 Task: Create a new view control for the user
Action: Mouse scrolled (169, 242) with delta (0, 0)
Screenshot: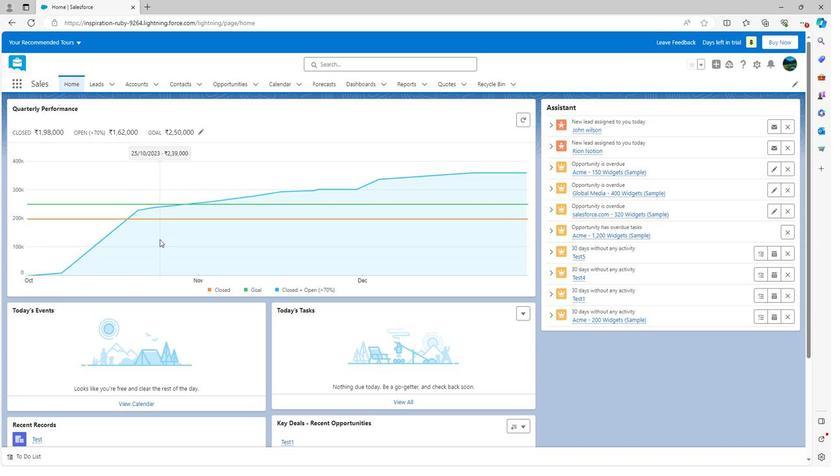 
Action: Mouse scrolled (169, 242) with delta (0, 0)
Screenshot: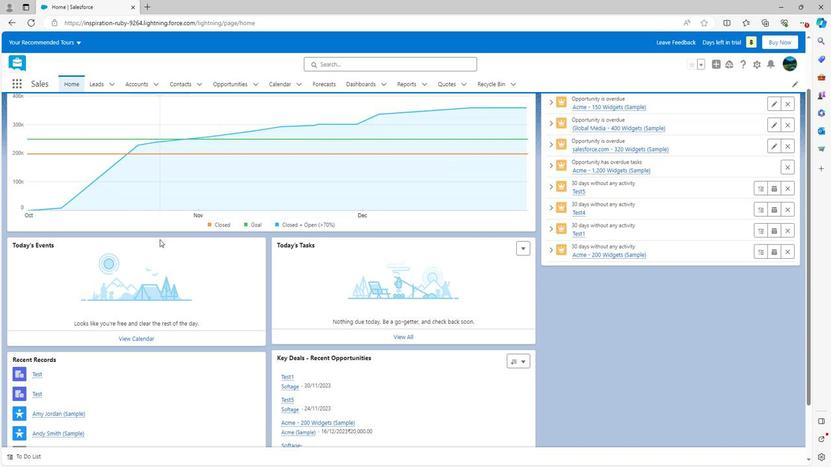 
Action: Mouse scrolled (169, 242) with delta (0, 0)
Screenshot: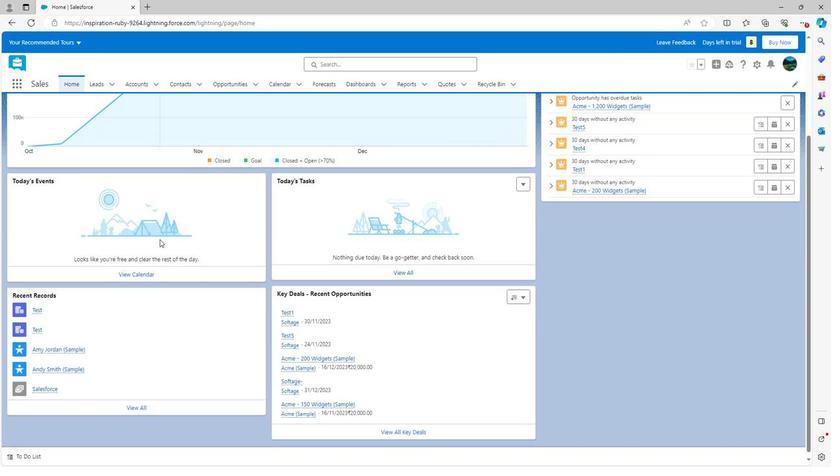 
Action: Mouse scrolled (169, 243) with delta (0, 0)
Screenshot: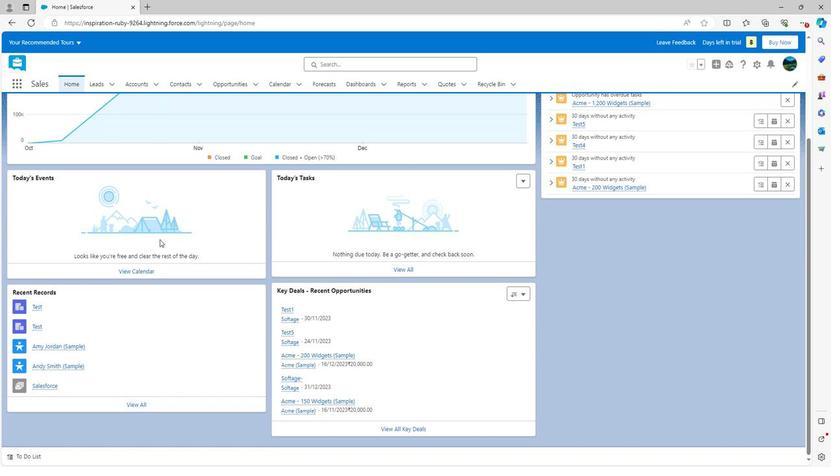 
Action: Mouse scrolled (169, 243) with delta (0, 0)
Screenshot: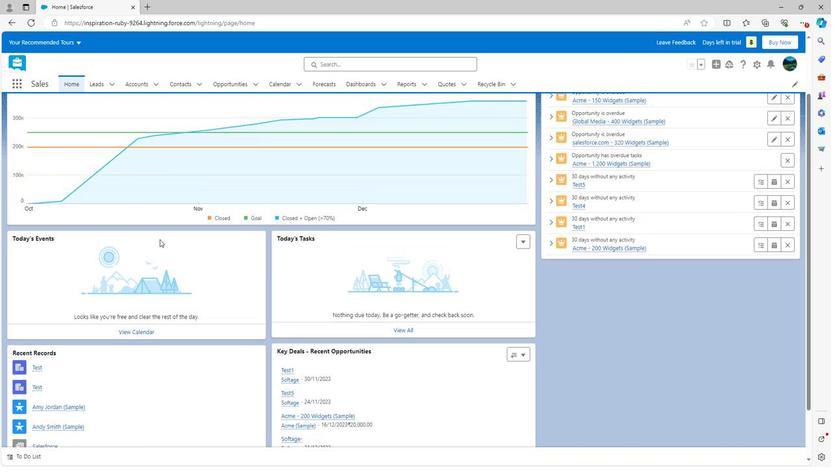 
Action: Mouse scrolled (169, 243) with delta (0, 0)
Screenshot: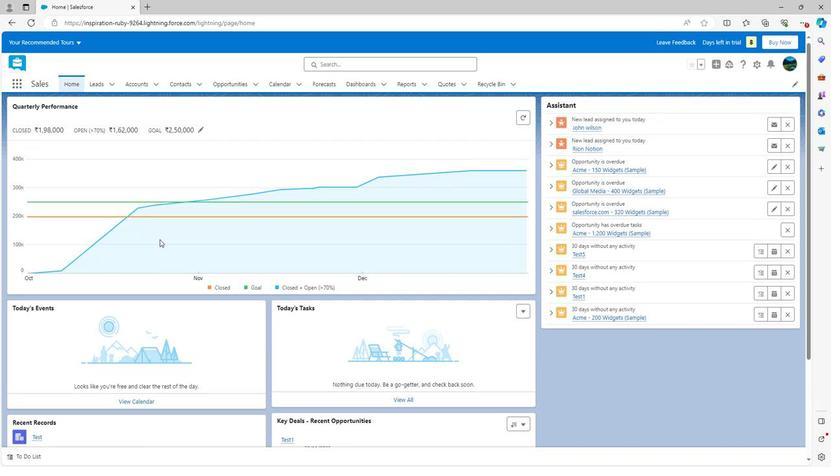 
Action: Mouse scrolled (169, 243) with delta (0, 0)
Screenshot: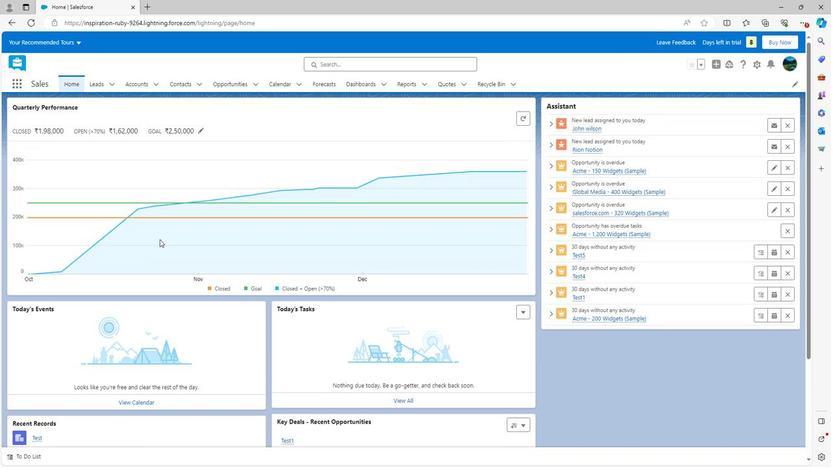 
Action: Mouse moved to (143, 88)
Screenshot: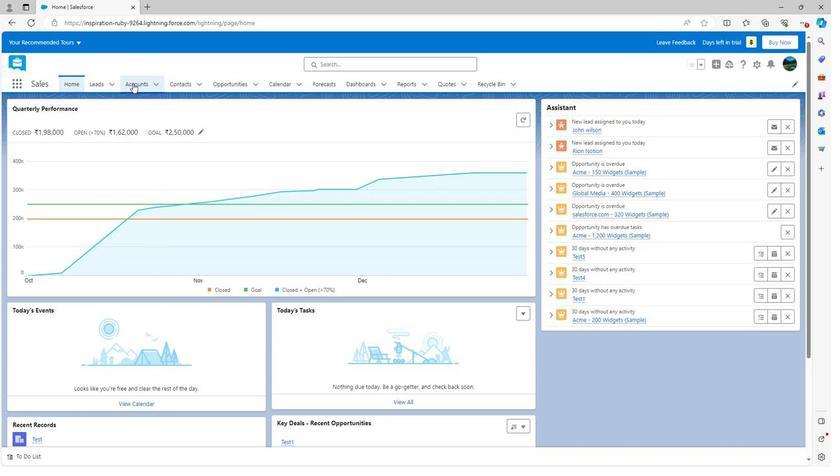 
Action: Mouse pressed left at (143, 88)
Screenshot: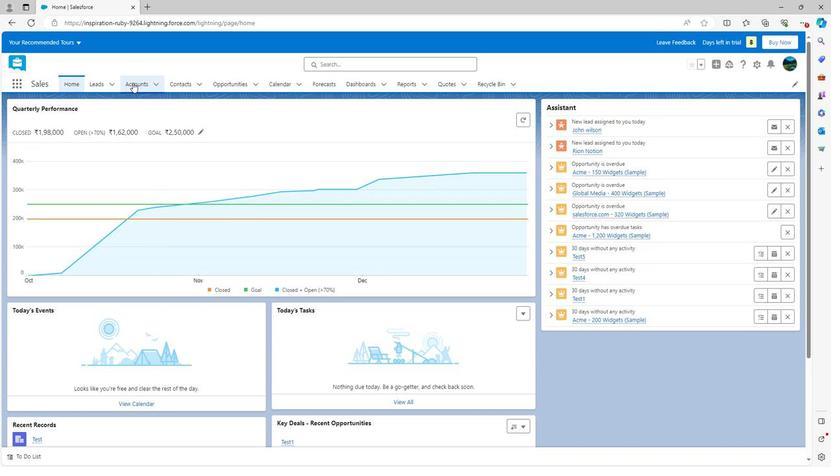 
Action: Mouse moved to (715, 132)
Screenshot: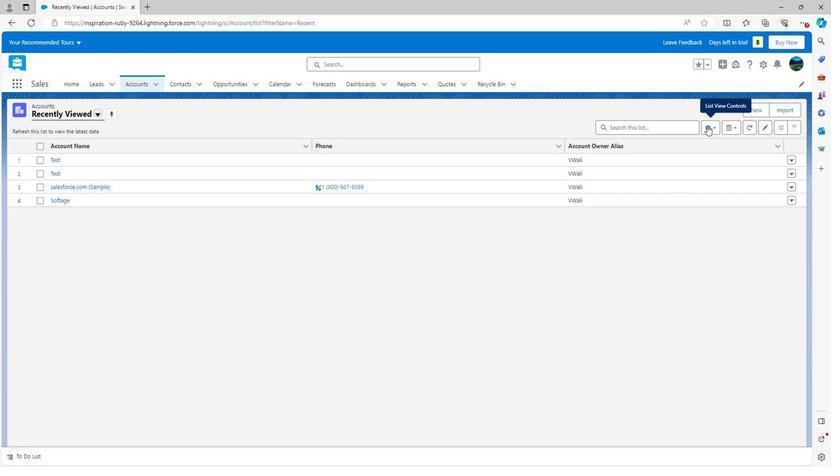 
Action: Mouse pressed left at (715, 132)
Screenshot: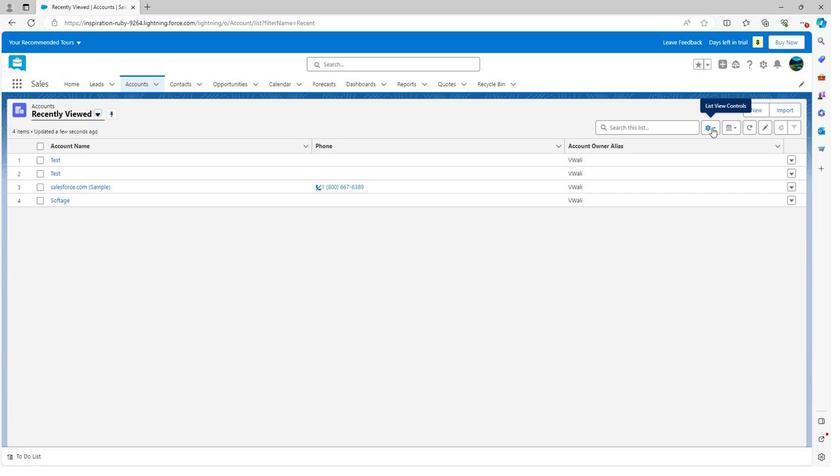 
Action: Mouse moved to (670, 165)
Screenshot: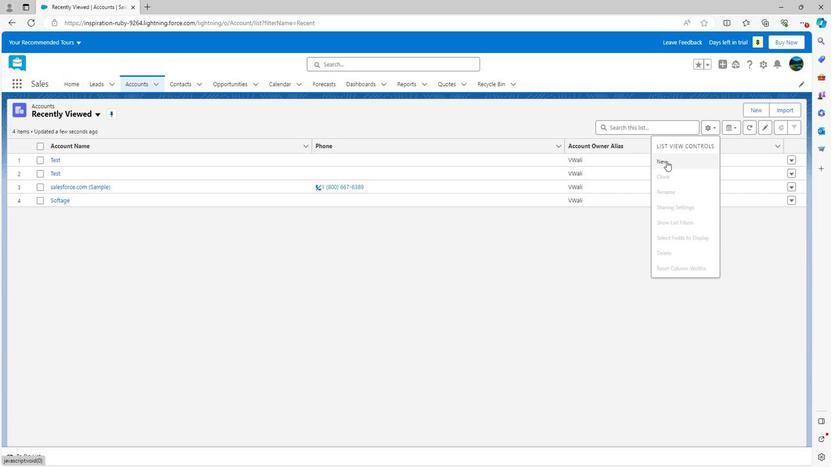 
Action: Mouse pressed left at (670, 165)
Screenshot: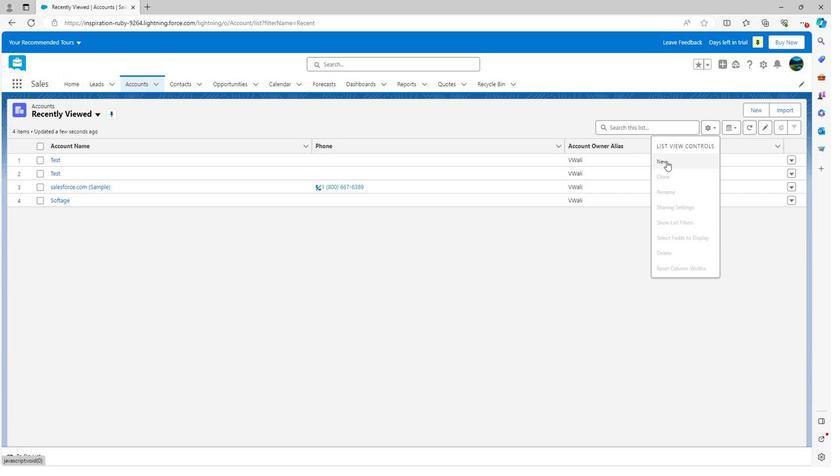
Action: Mouse moved to (341, 203)
Screenshot: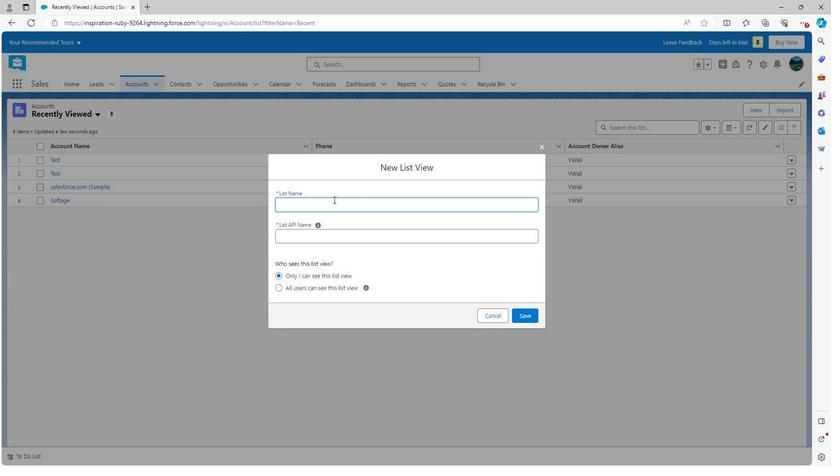 
Action: Key pressed <Key.shift><Key.shift><Key.shift><Key.shift><Key.shift><Key.shift><Key.shift>Ts<Key.backspace>est
Screenshot: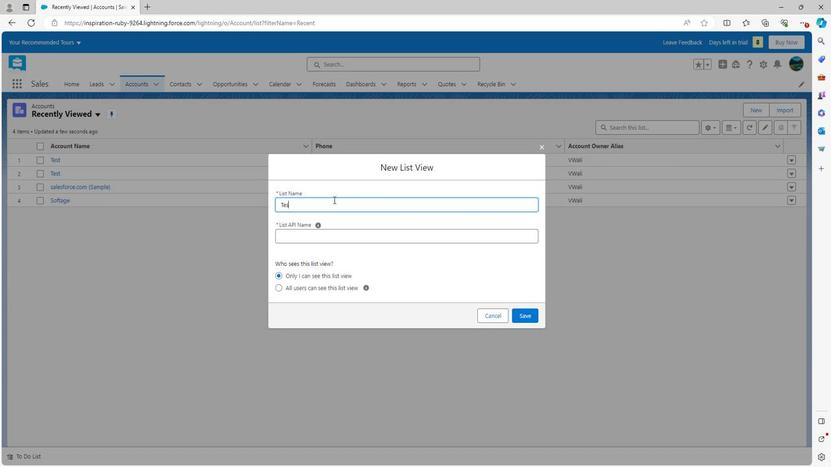 
Action: Mouse moved to (350, 223)
Screenshot: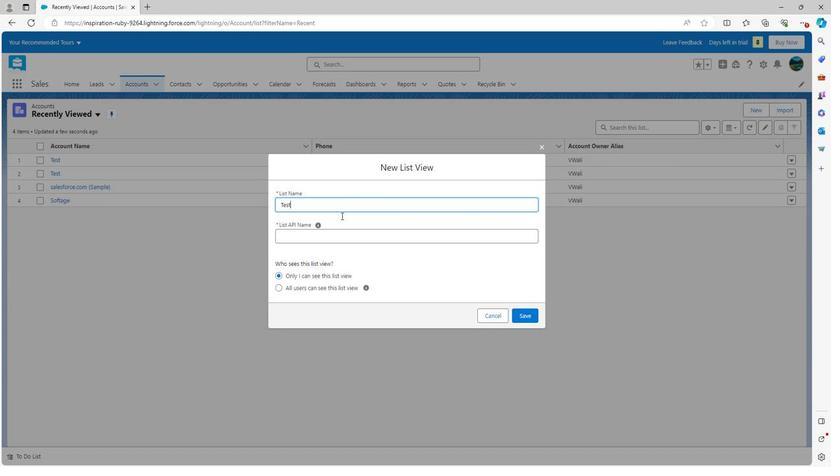 
Action: Mouse pressed left at (350, 223)
Screenshot: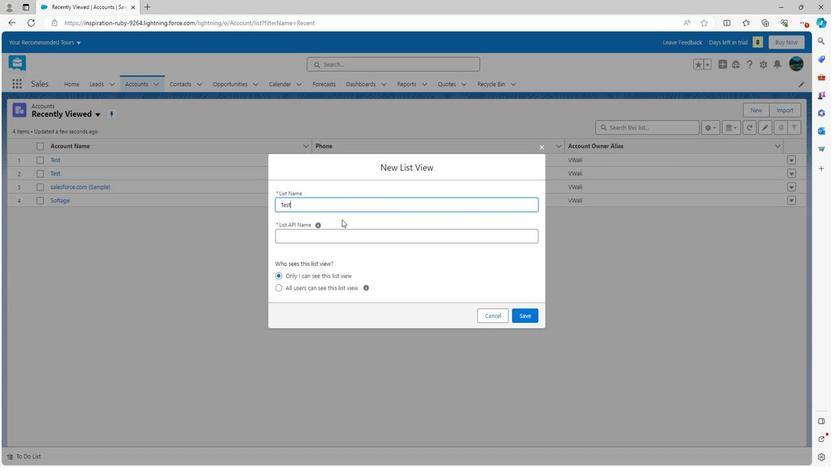 
Action: Mouse moved to (531, 316)
Screenshot: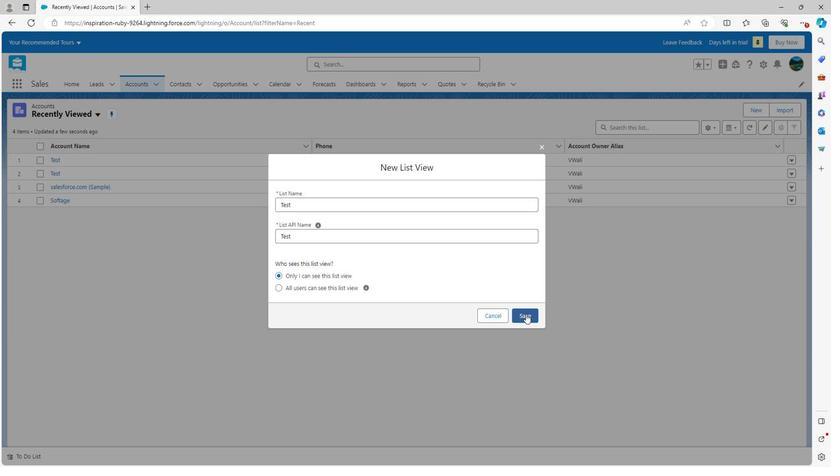 
Action: Mouse pressed left at (531, 316)
Screenshot: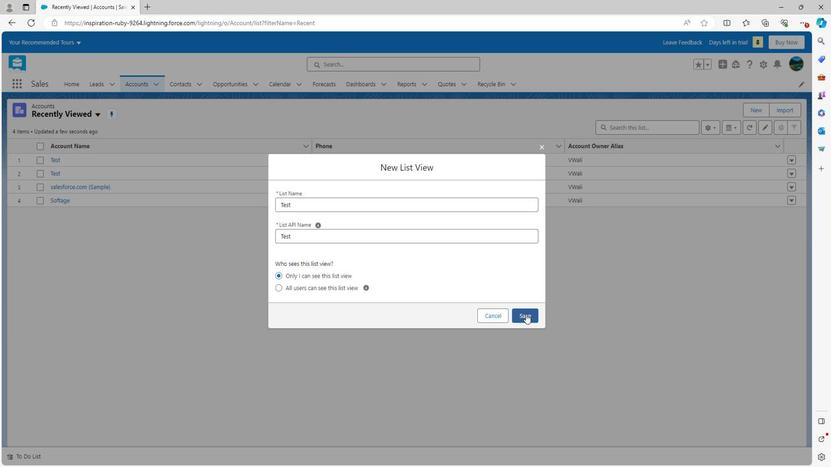 
Action: Mouse moved to (713, 180)
Screenshot: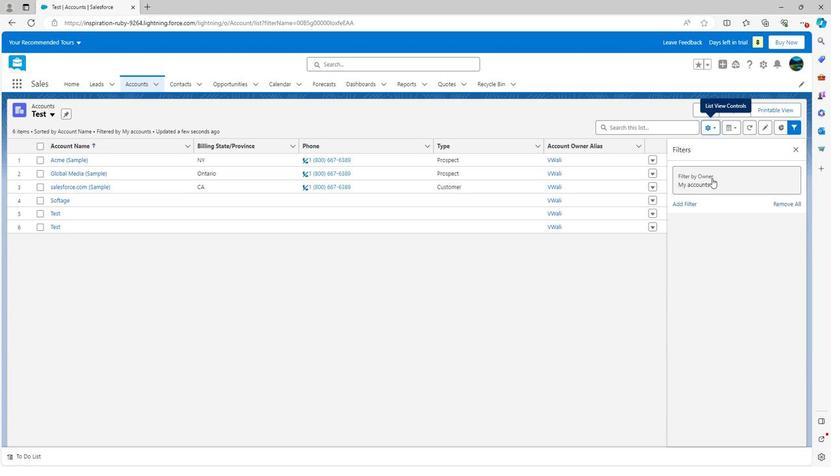 
Action: Mouse pressed left at (713, 180)
Screenshot: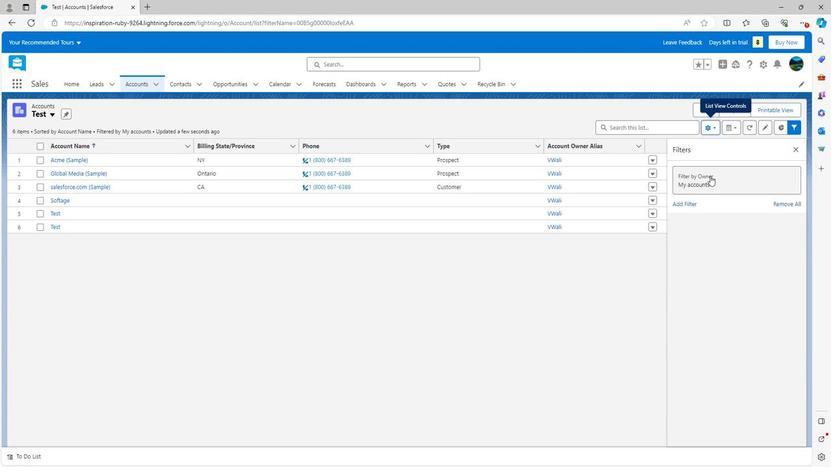 
Action: Mouse moved to (510, 169)
Screenshot: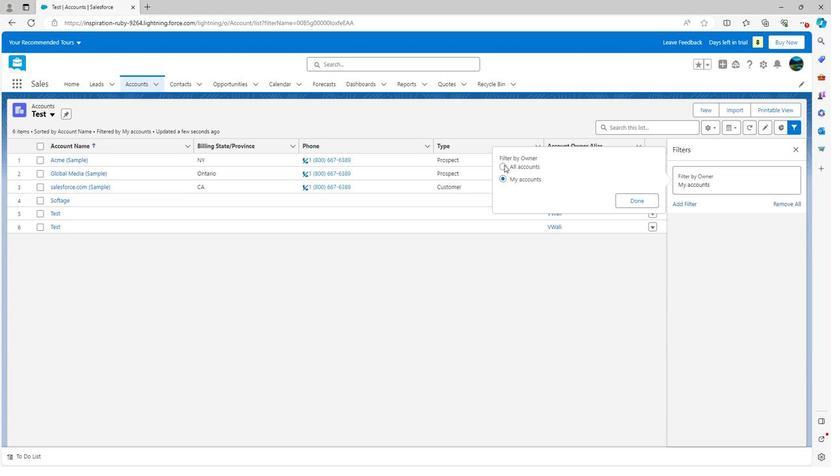 
Action: Mouse pressed left at (510, 169)
Screenshot: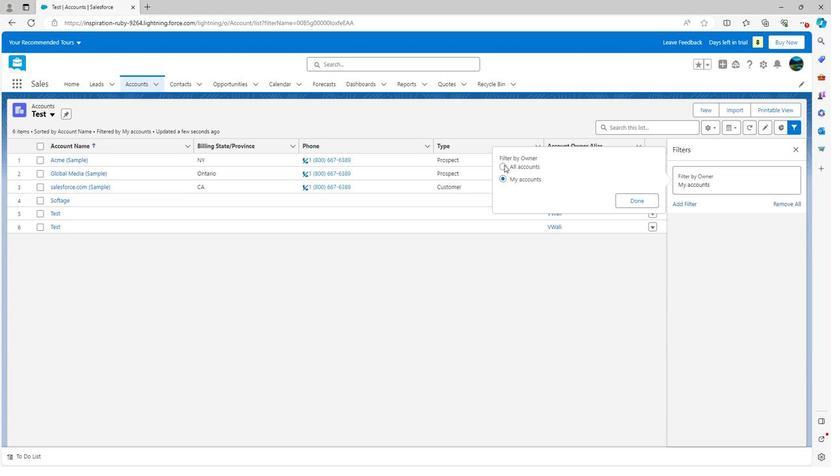 
Action: Mouse moved to (639, 205)
Screenshot: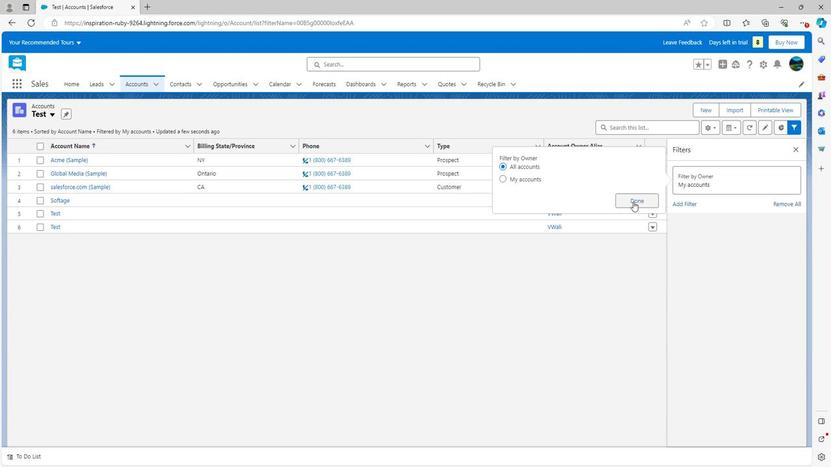 
Action: Mouse pressed left at (639, 205)
Screenshot: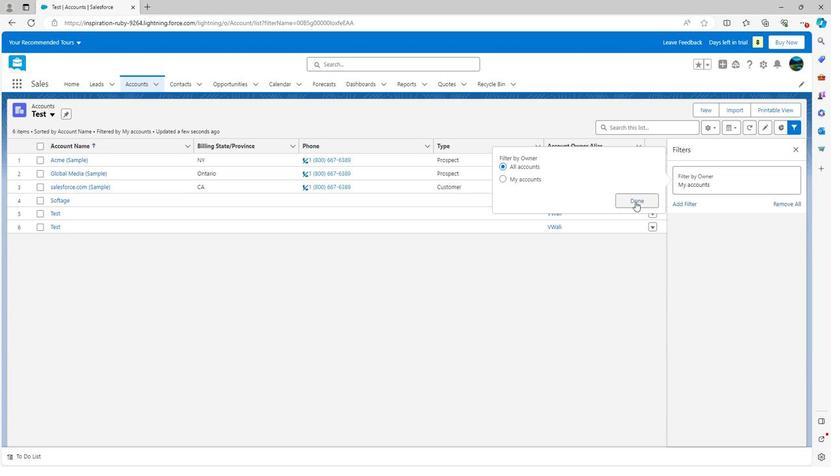 
Action: Mouse moved to (779, 155)
Screenshot: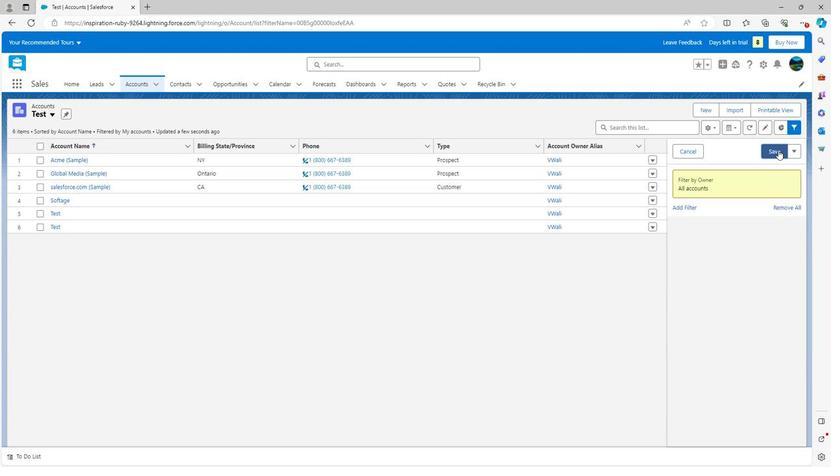 
Action: Mouse pressed left at (779, 155)
Screenshot: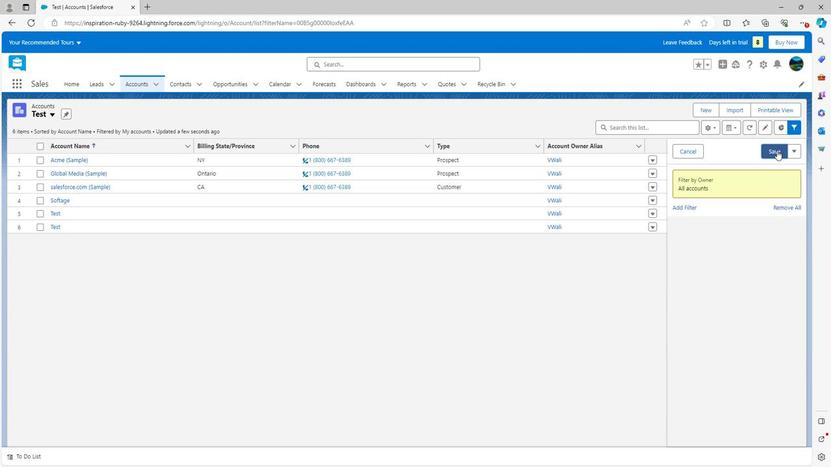 
Action: Mouse moved to (581, 233)
Screenshot: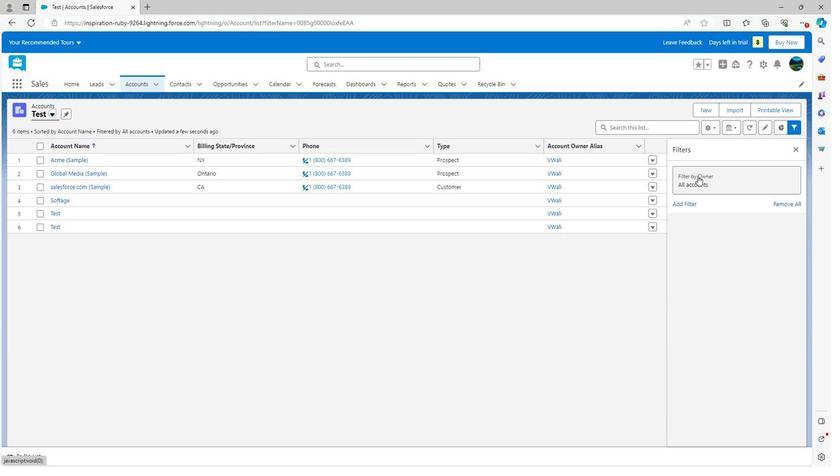 
